 Task: Use Visual Studio Code to enable or disable word wrap in the editor.
Action: Mouse moved to (300, 14)
Screenshot: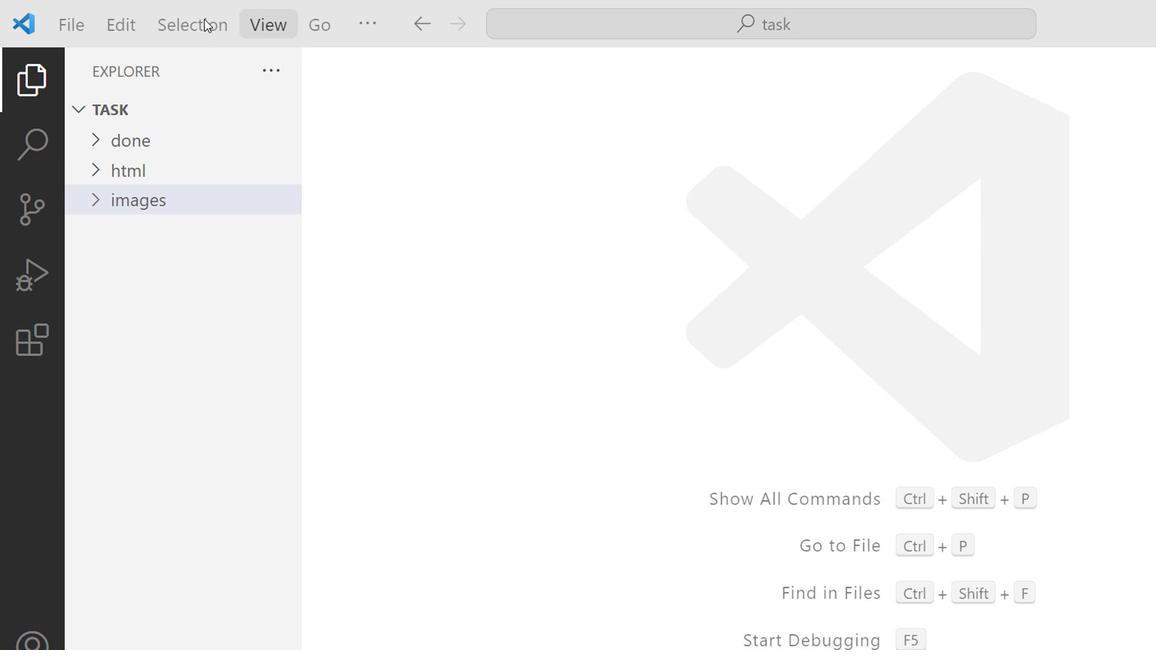 
Action: Mouse pressed left at (300, 14)
Screenshot: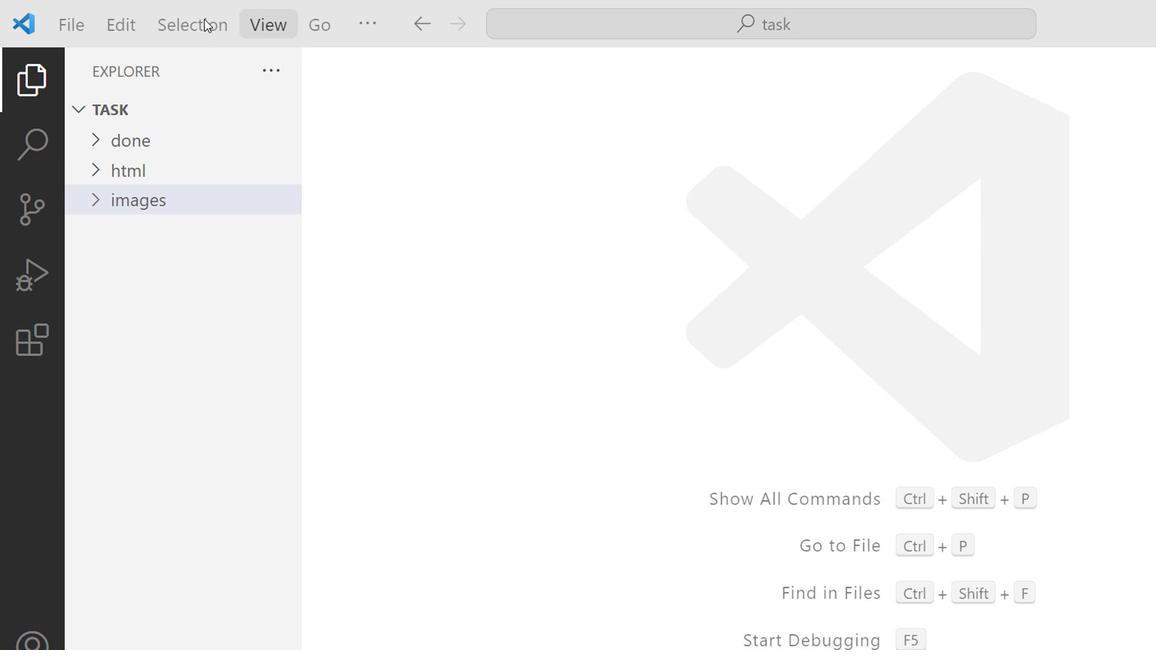 
Action: Mouse moved to (590, 234)
Screenshot: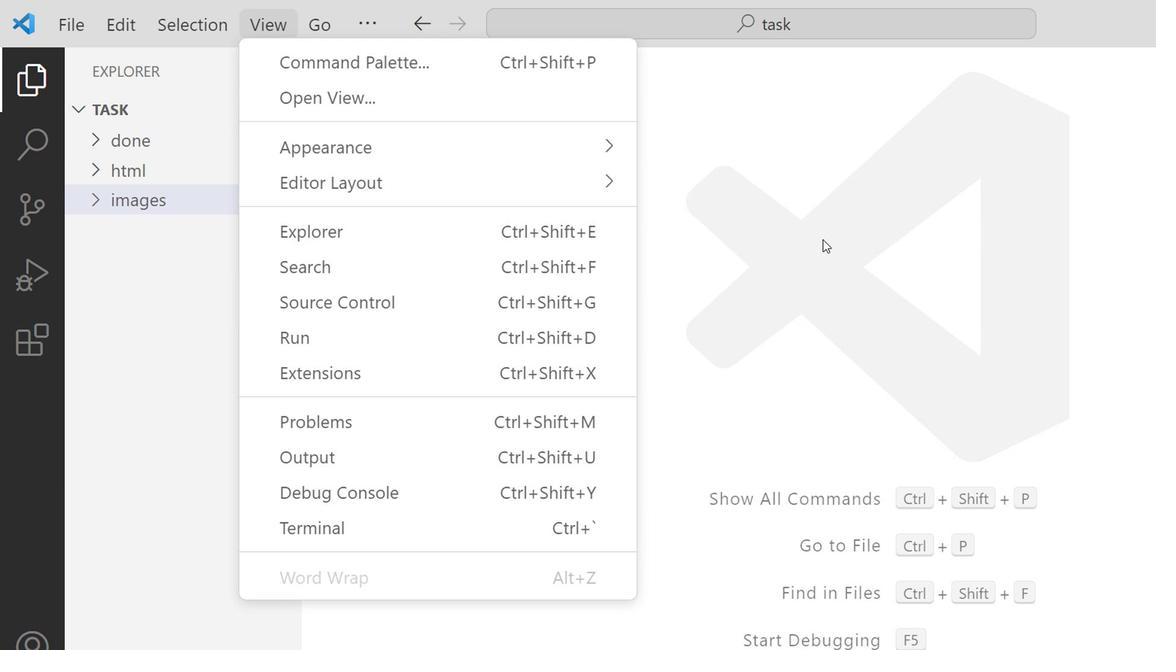 
Action: Mouse pressed left at (590, 234)
Screenshot: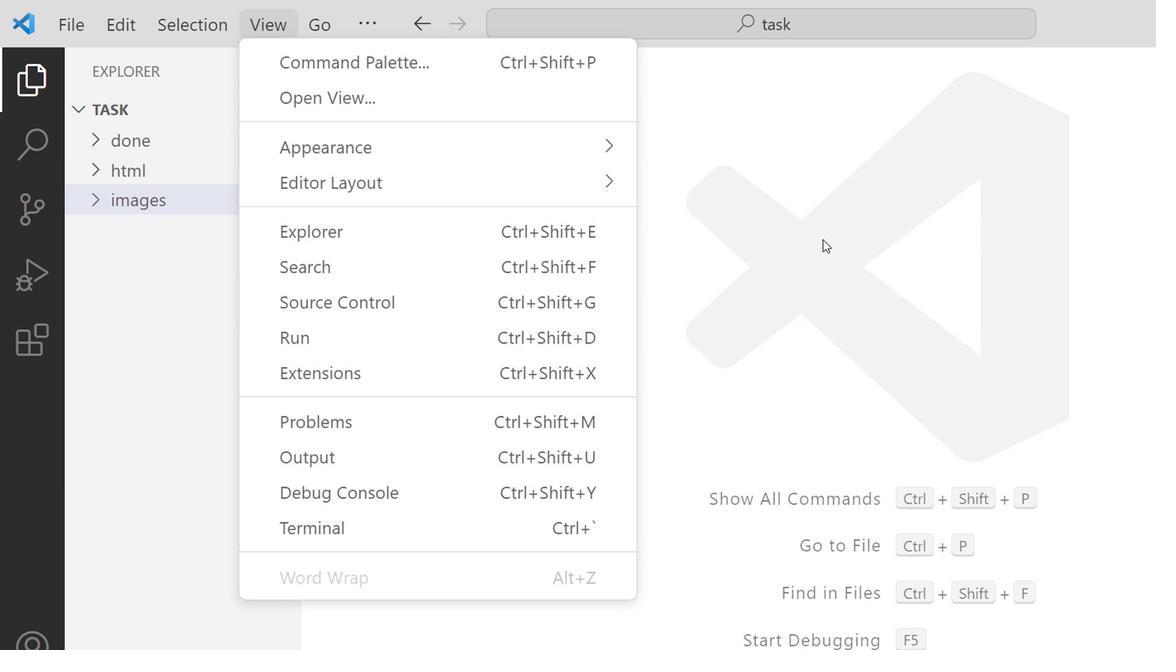 
Action: Mouse moved to (275, 81)
Screenshot: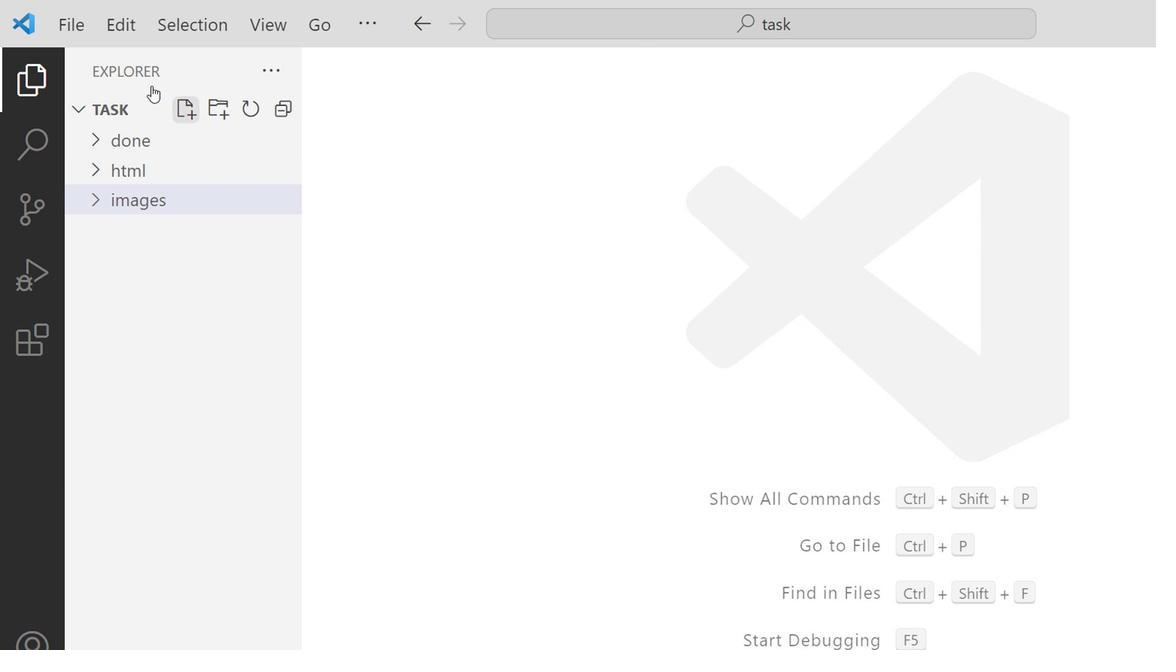 
Action: Mouse pressed left at (275, 81)
Screenshot: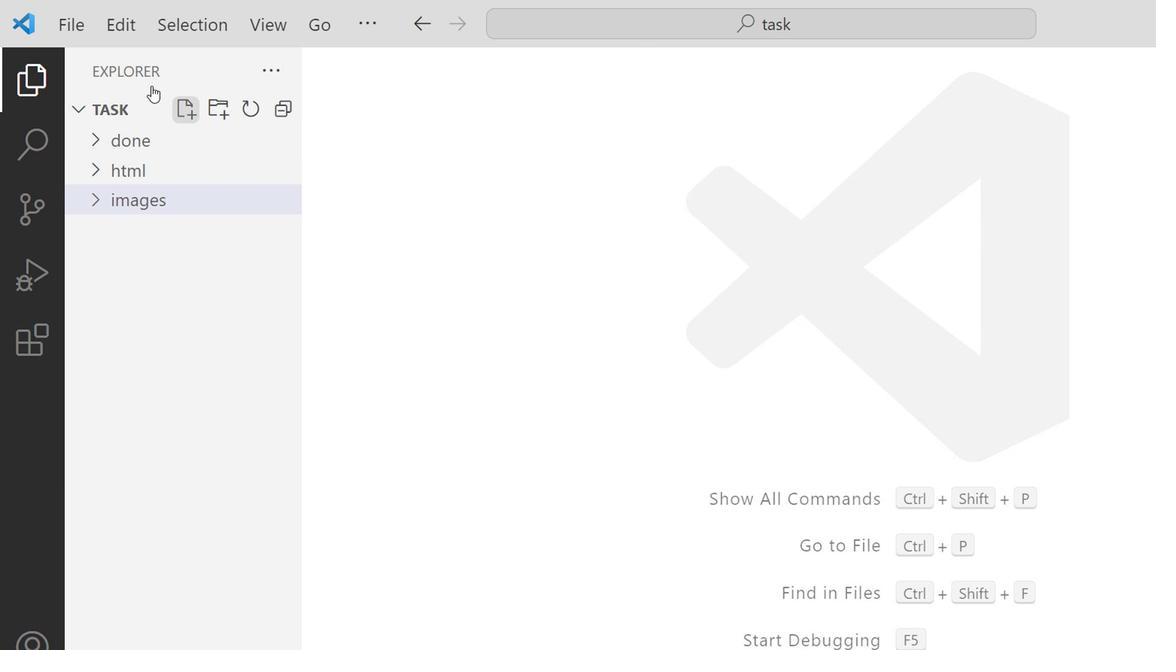 
Action: Mouse moved to (248, 163)
Screenshot: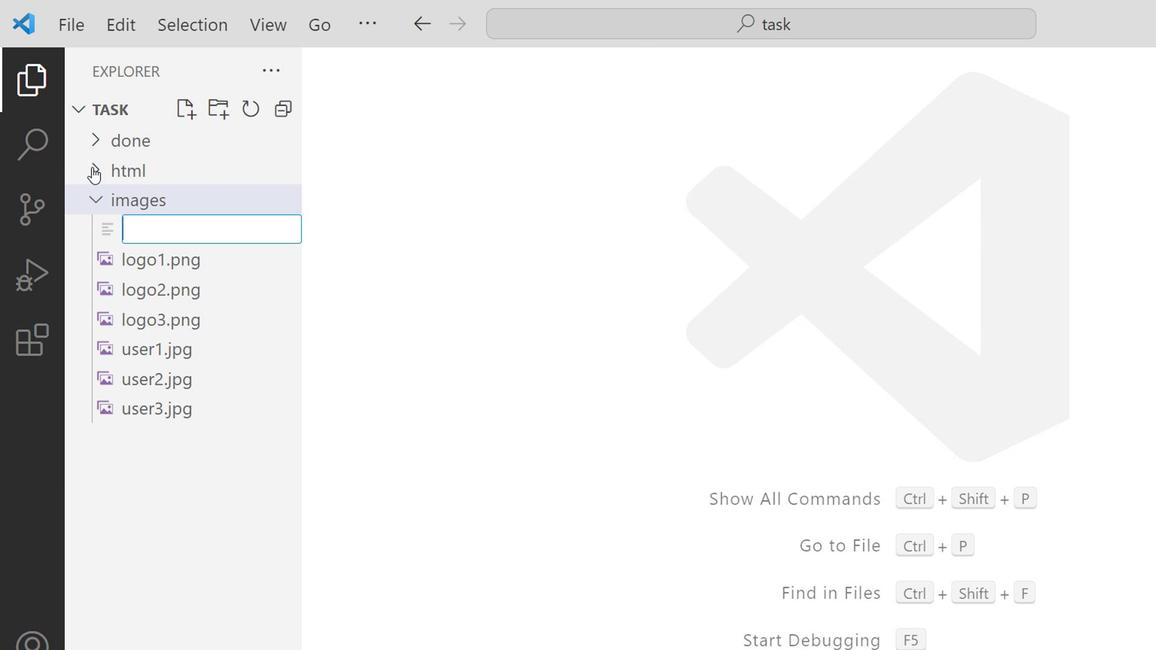 
Action: Mouse pressed left at (248, 163)
Screenshot: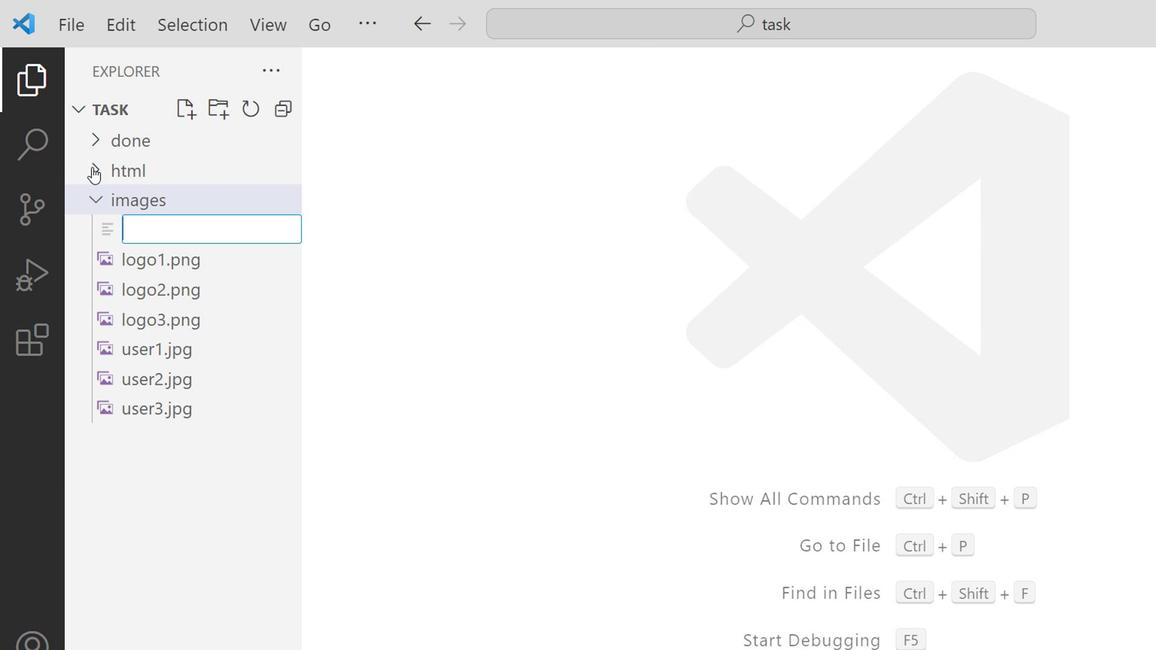 
Action: Mouse moved to (249, 139)
Screenshot: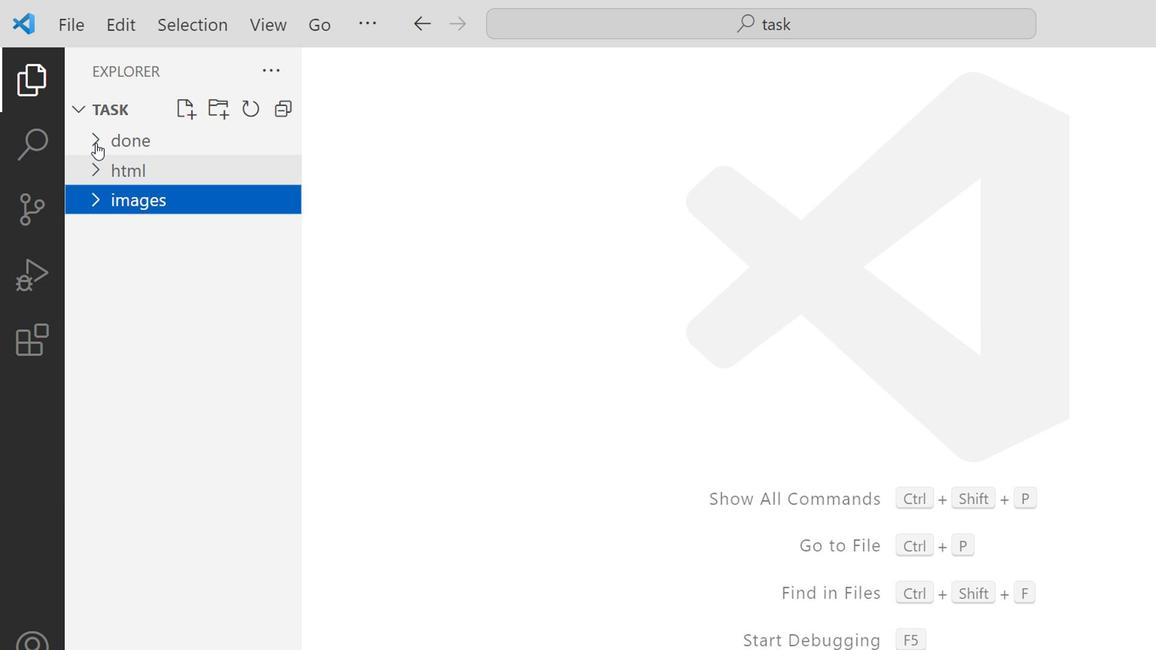 
Action: Mouse pressed left at (249, 139)
Screenshot: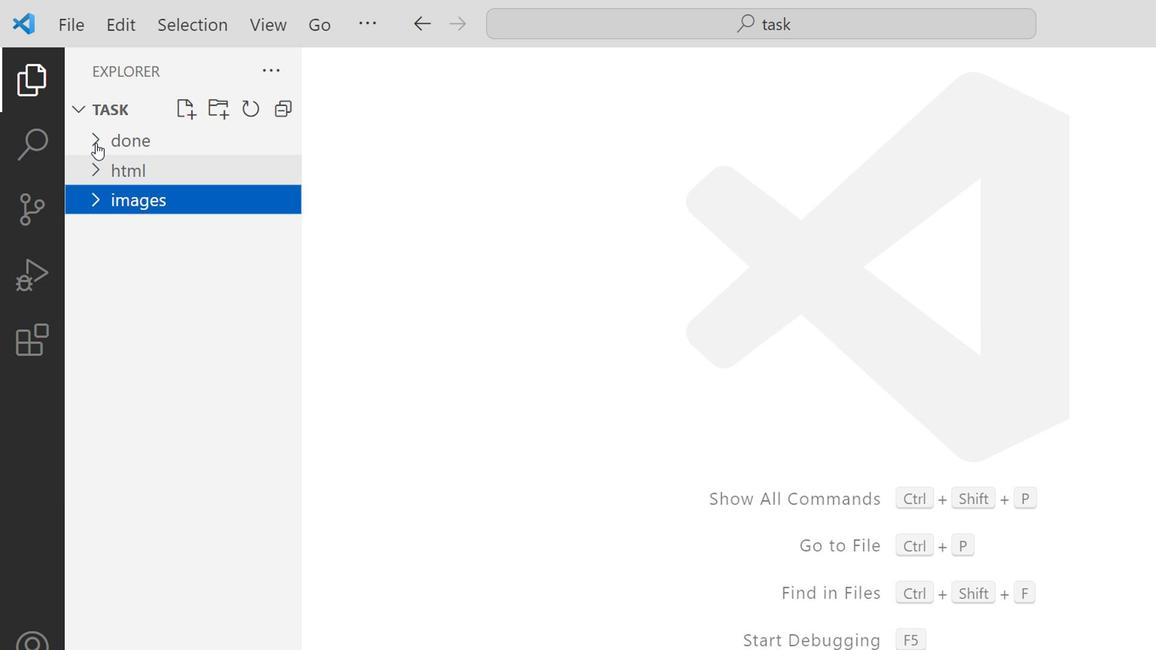 
Action: Mouse moved to (259, 184)
Screenshot: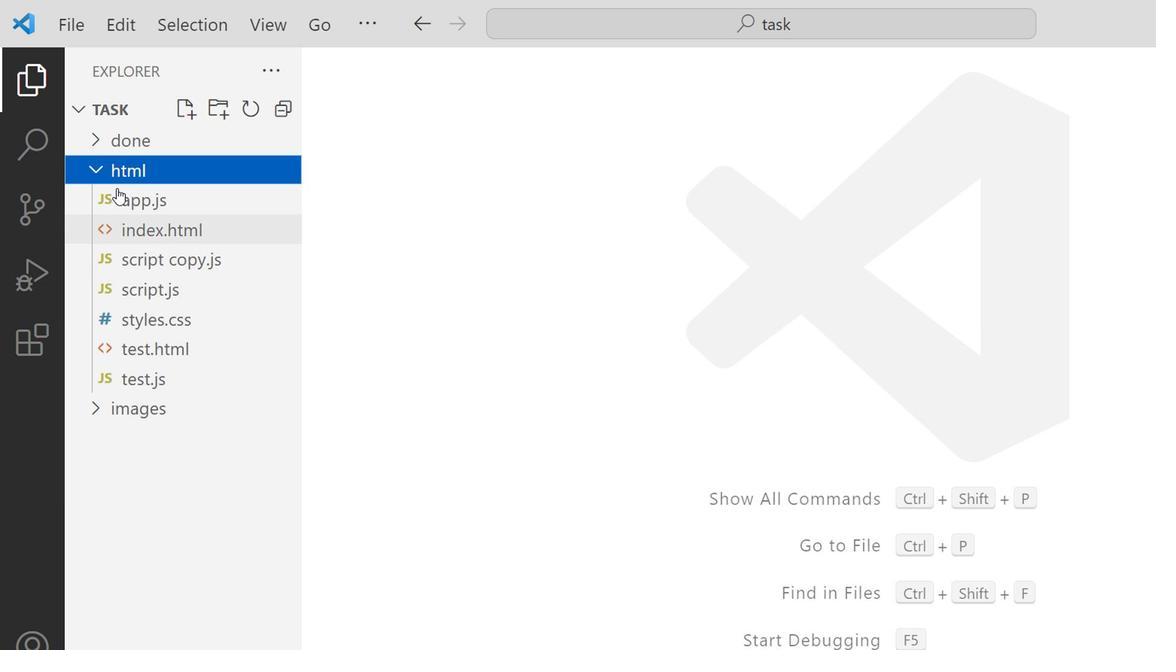 
Action: Mouse pressed left at (259, 184)
Screenshot: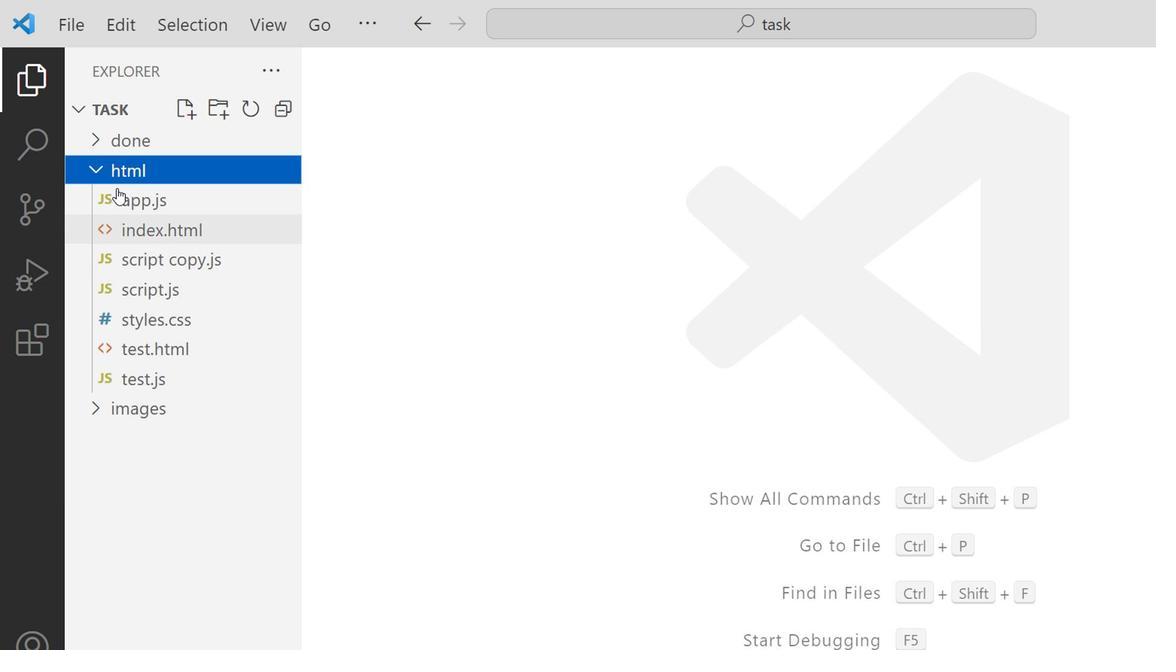 
Action: Mouse moved to (413, 212)
Screenshot: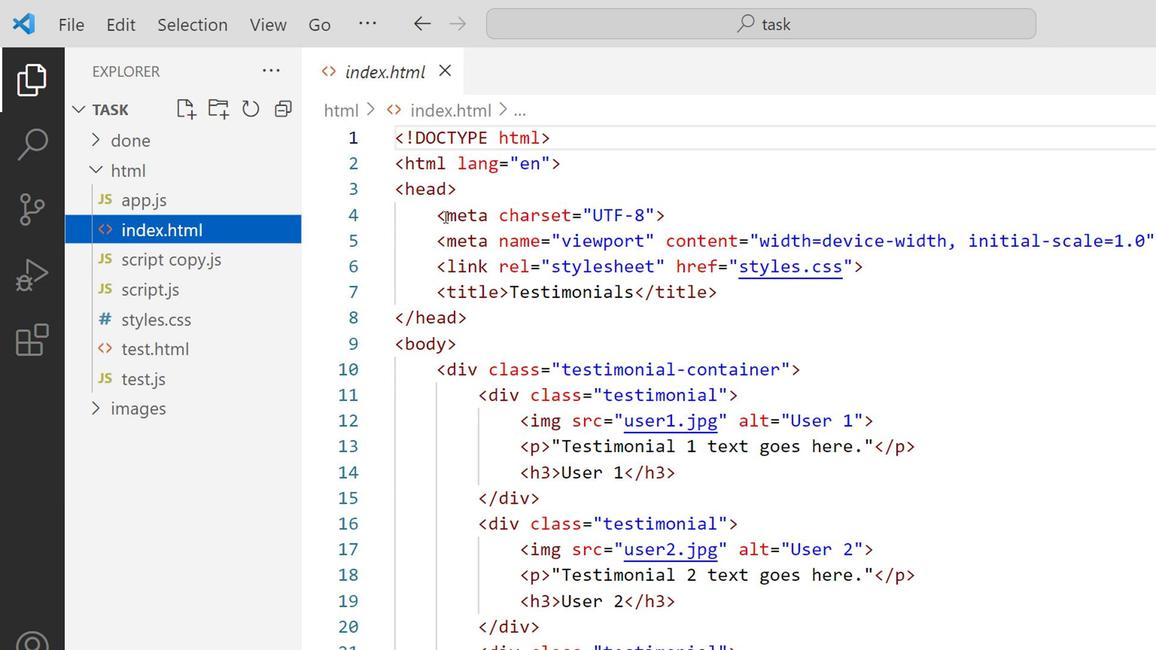 
Action: Mouse pressed left at (413, 212)
Screenshot: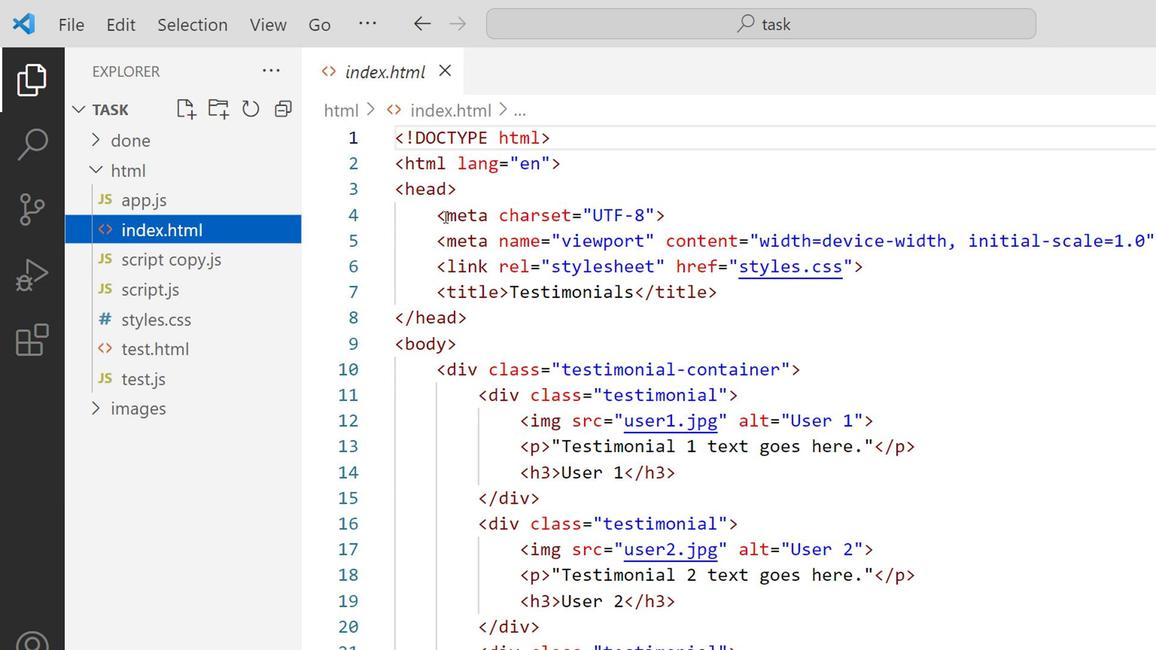 
Action: Mouse moved to (303, 18)
Screenshot: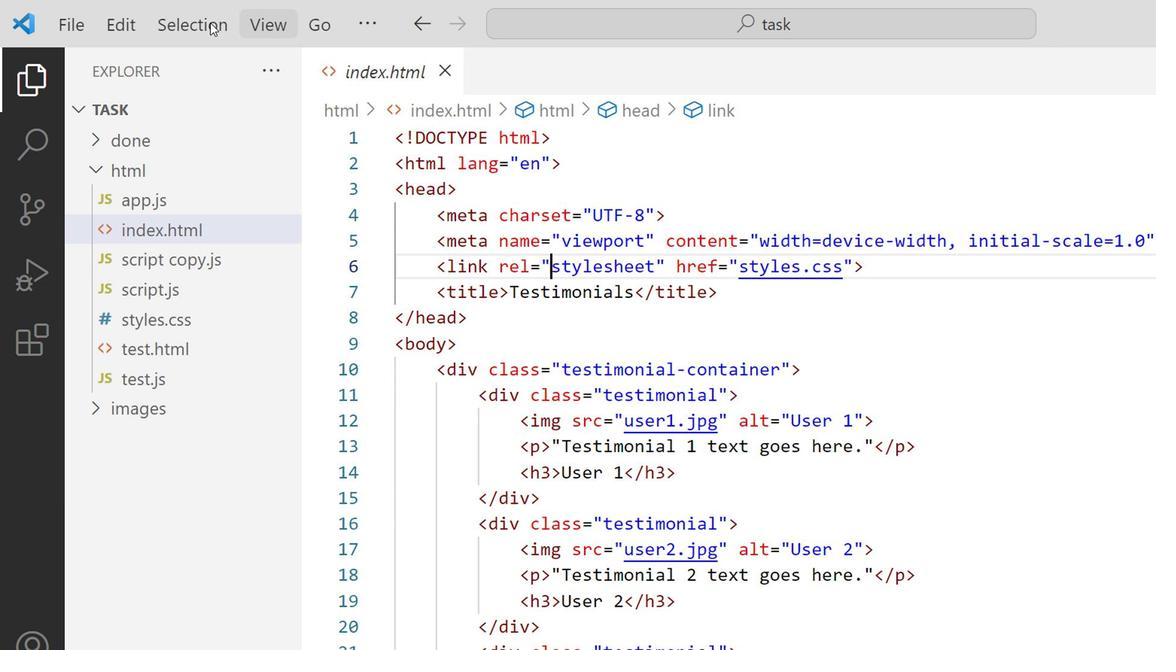 
Action: Mouse pressed left at (303, 18)
Screenshot: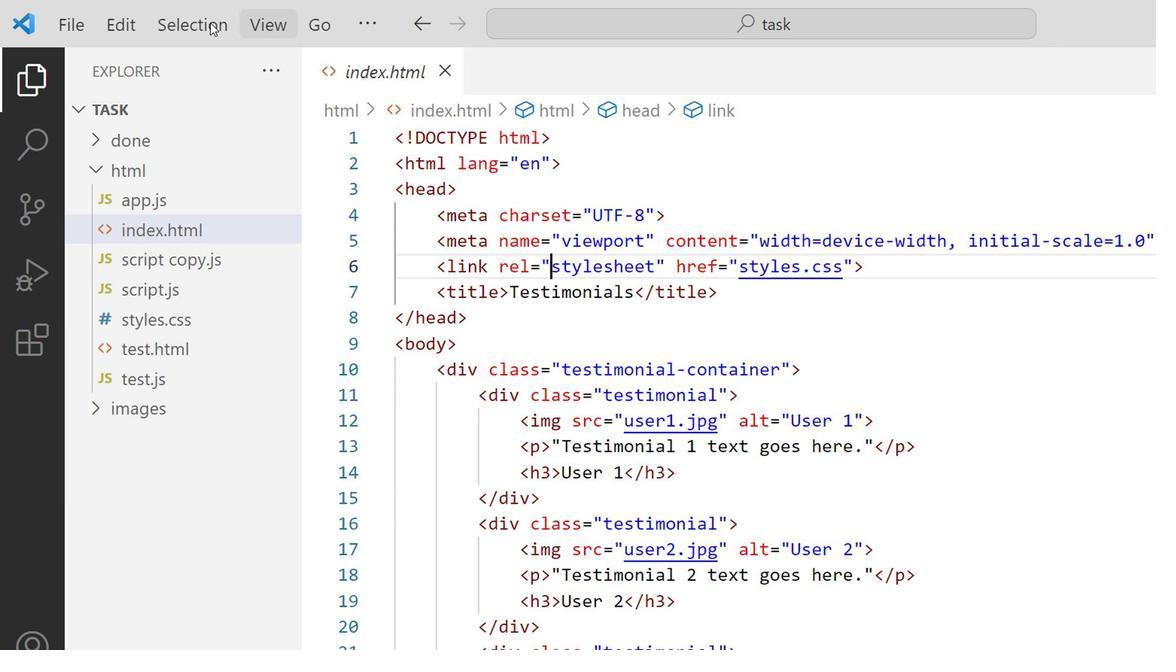 
Action: Mouse moved to (342, 455)
Screenshot: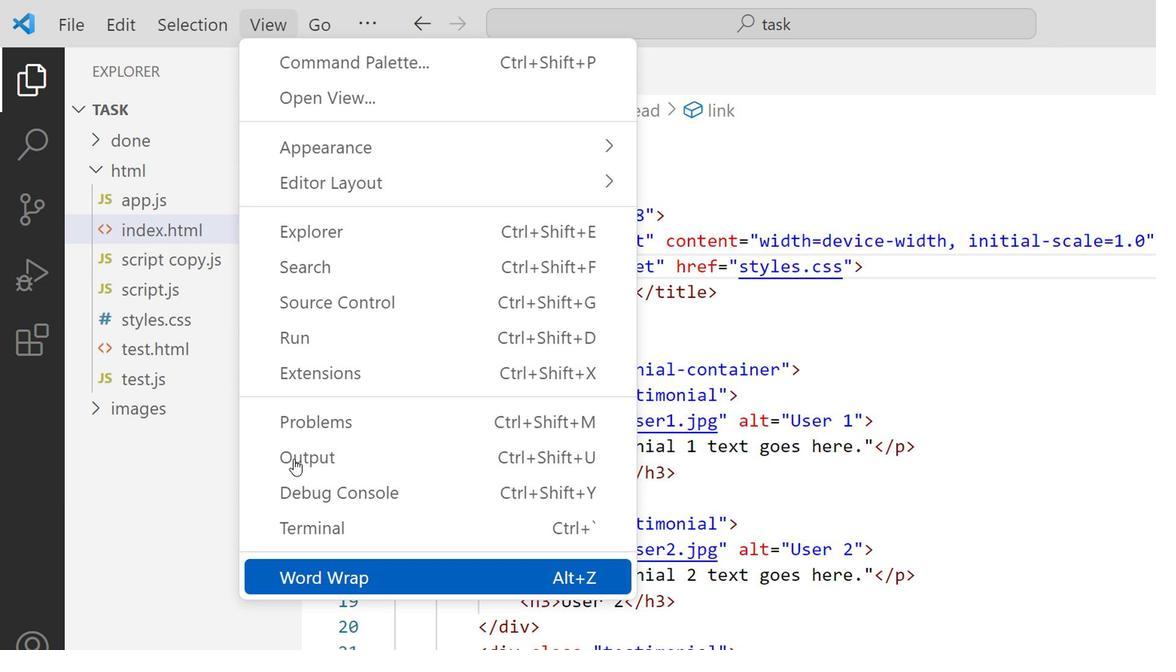 
Action: Mouse pressed left at (342, 455)
Screenshot: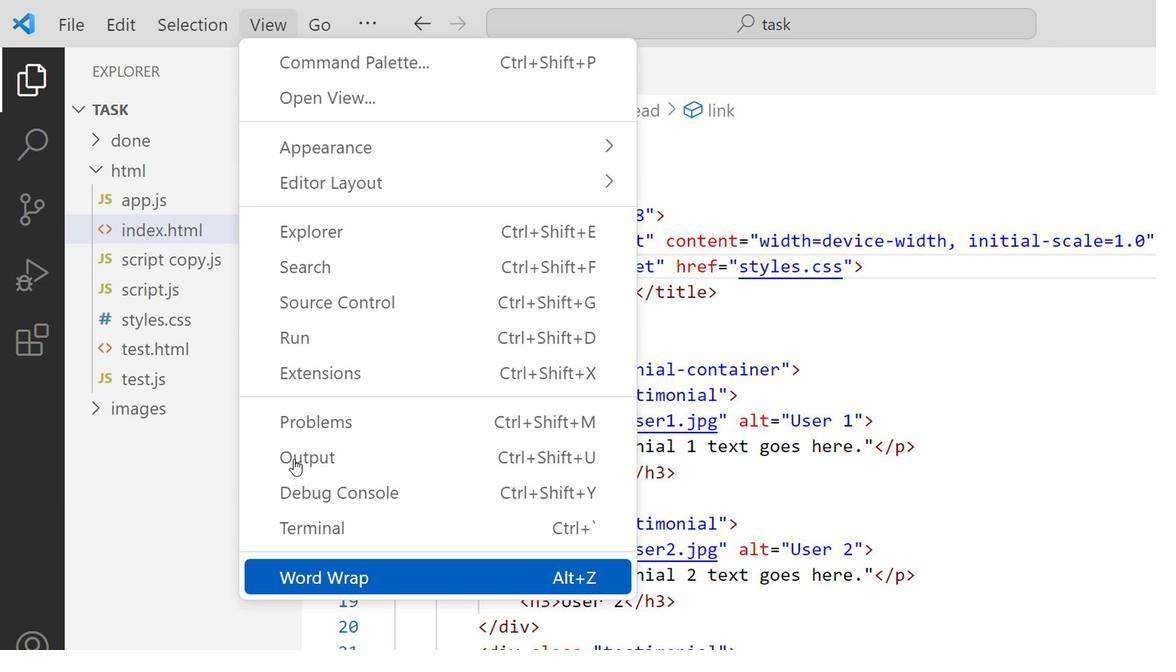 
Action: Mouse moved to (309, 13)
Screenshot: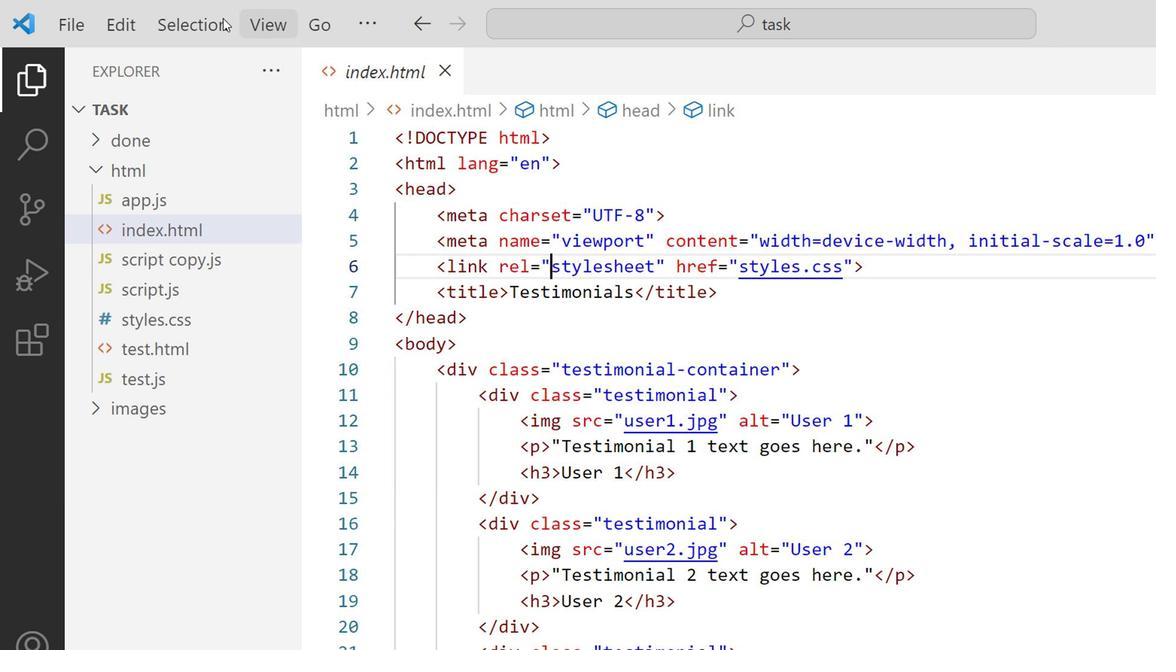 
Action: Mouse pressed left at (309, 13)
Screenshot: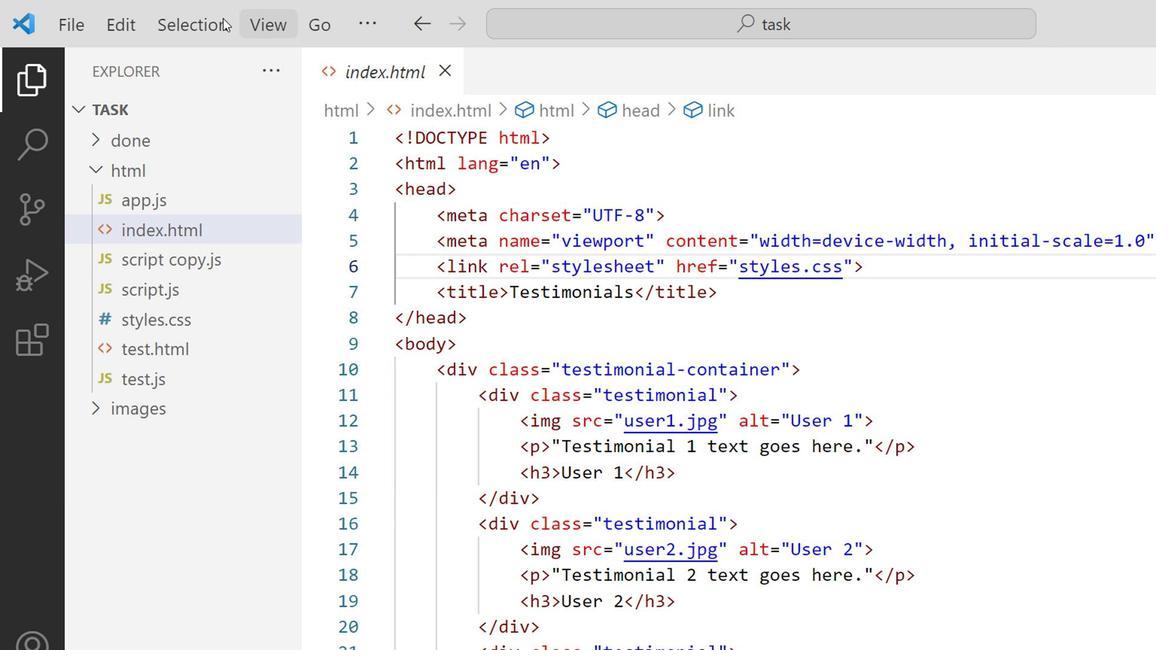 
Action: Mouse moved to (388, 453)
Screenshot: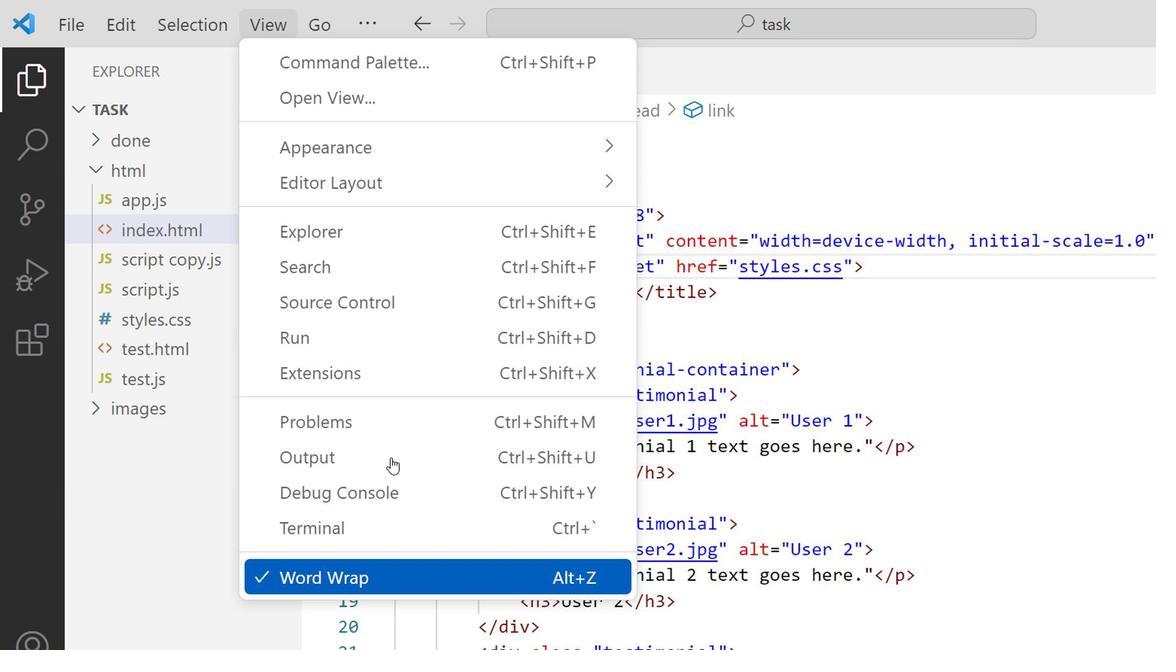 
Action: Mouse pressed left at (388, 453)
Screenshot: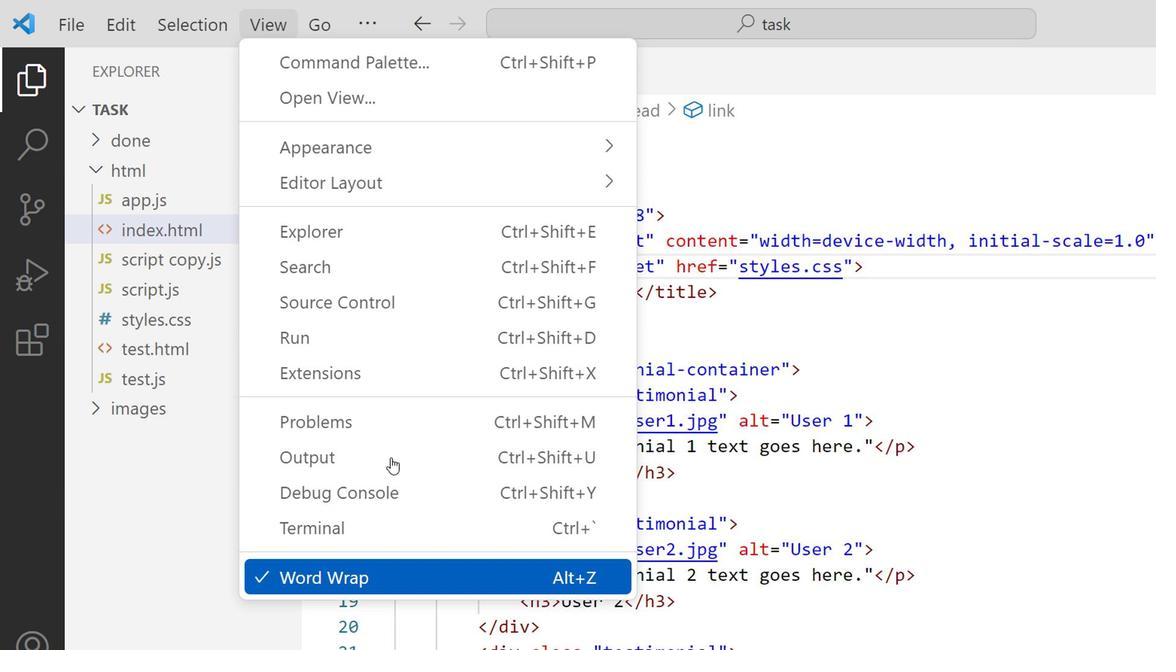 
Action: Mouse moved to (572, 262)
Screenshot: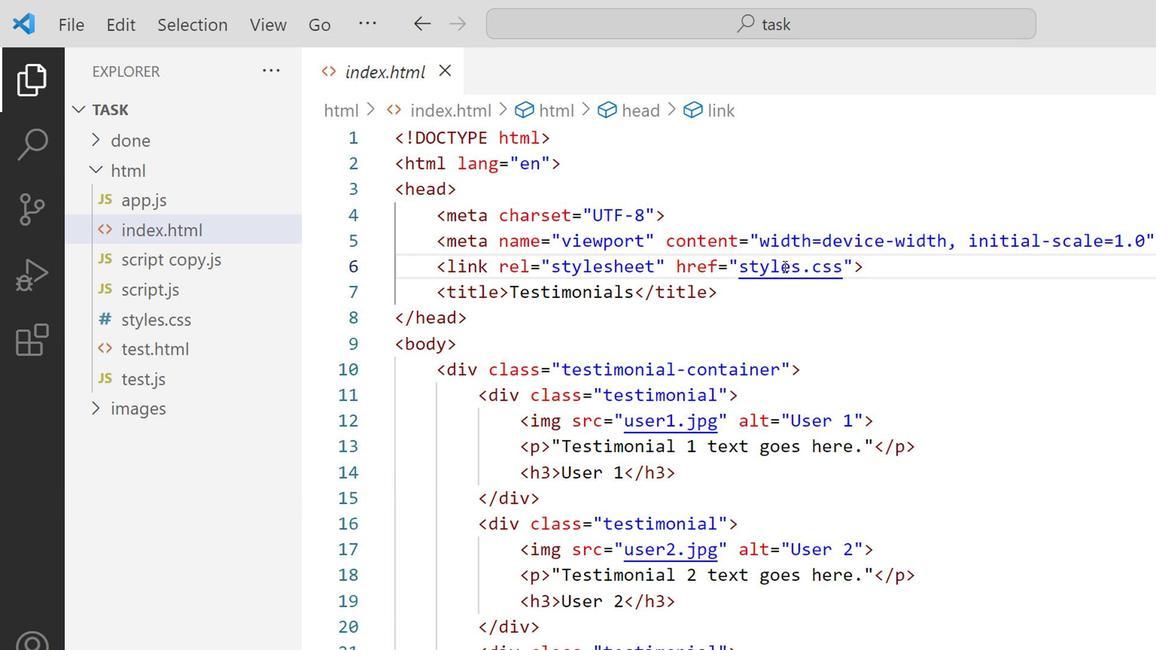 
Action: Mouse pressed left at (572, 262)
Screenshot: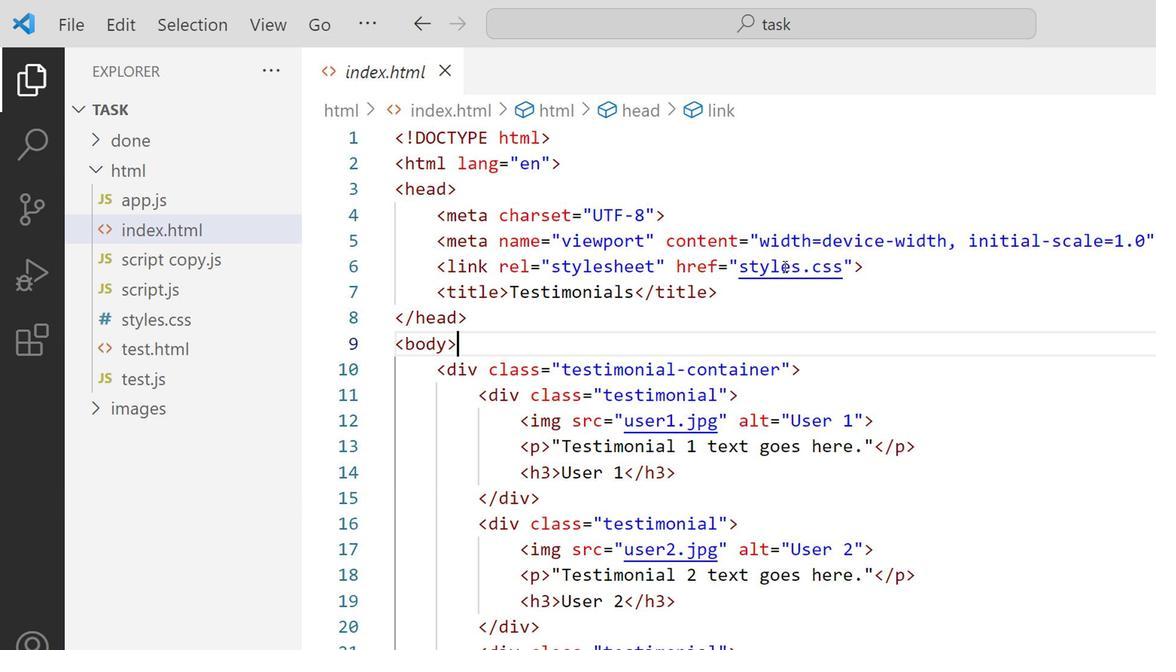 
Action: Mouse moved to (572, 262)
Screenshot: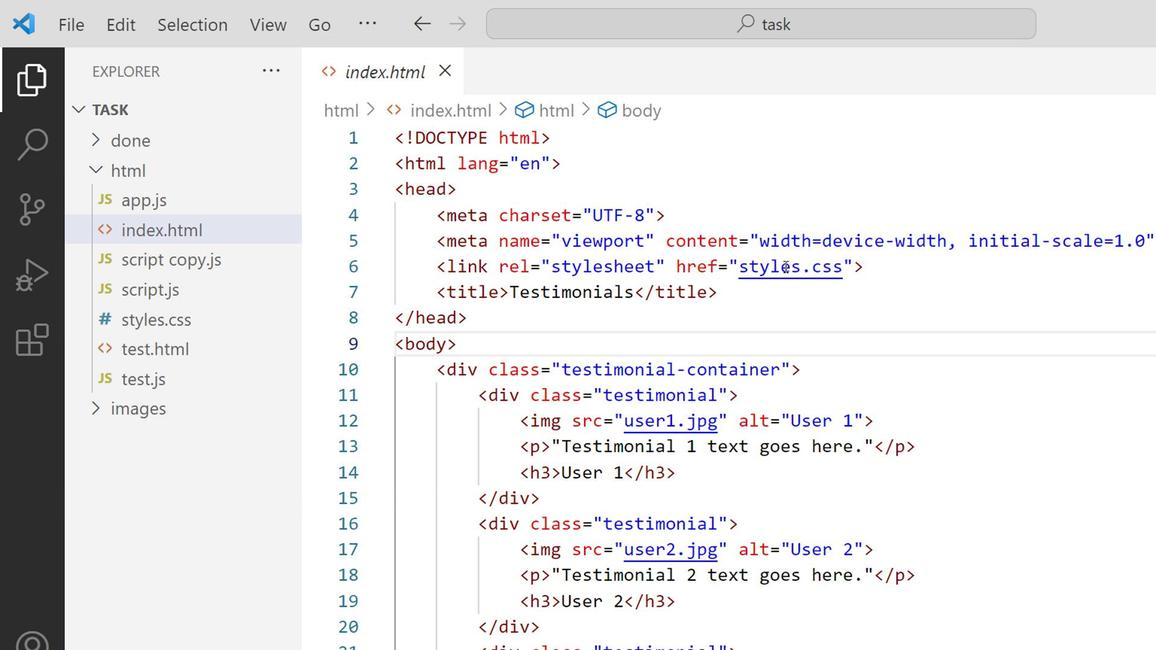 
